 Task: Create a due date automation trigger when advanced on, 2 hours after a card is due add dates starting this month.
Action: Mouse moved to (908, 86)
Screenshot: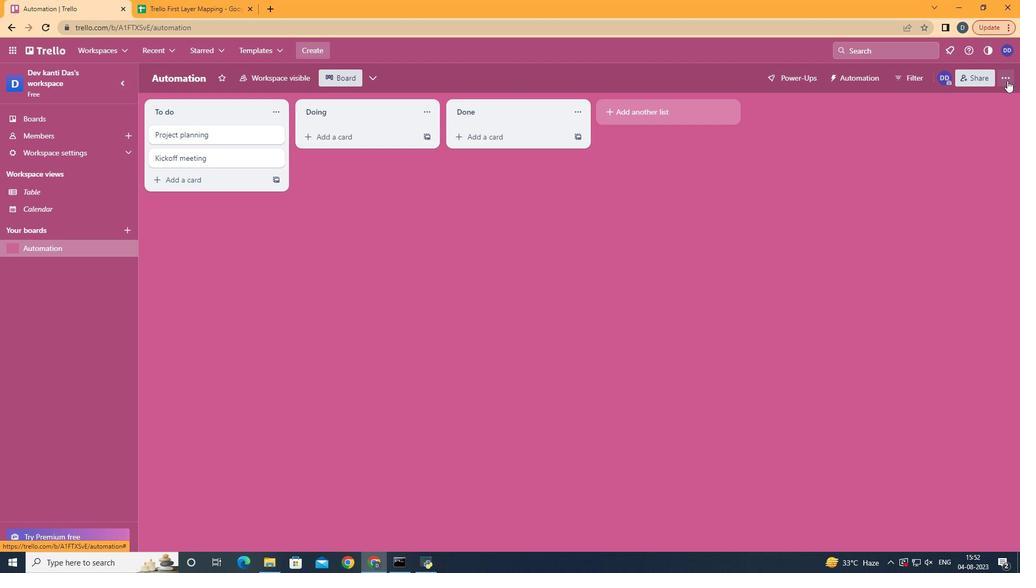 
Action: Mouse pressed left at (908, 86)
Screenshot: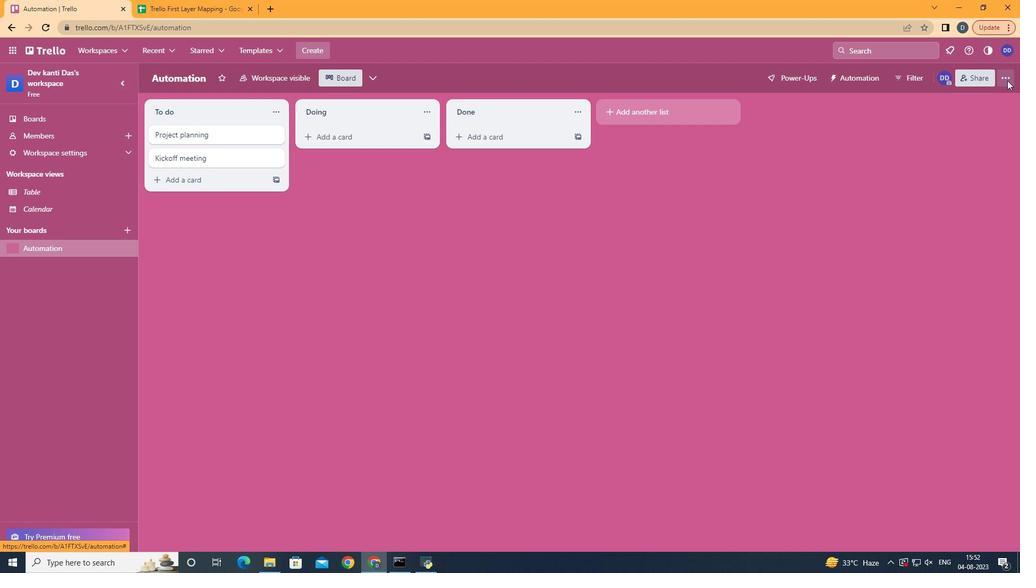 
Action: Mouse moved to (851, 228)
Screenshot: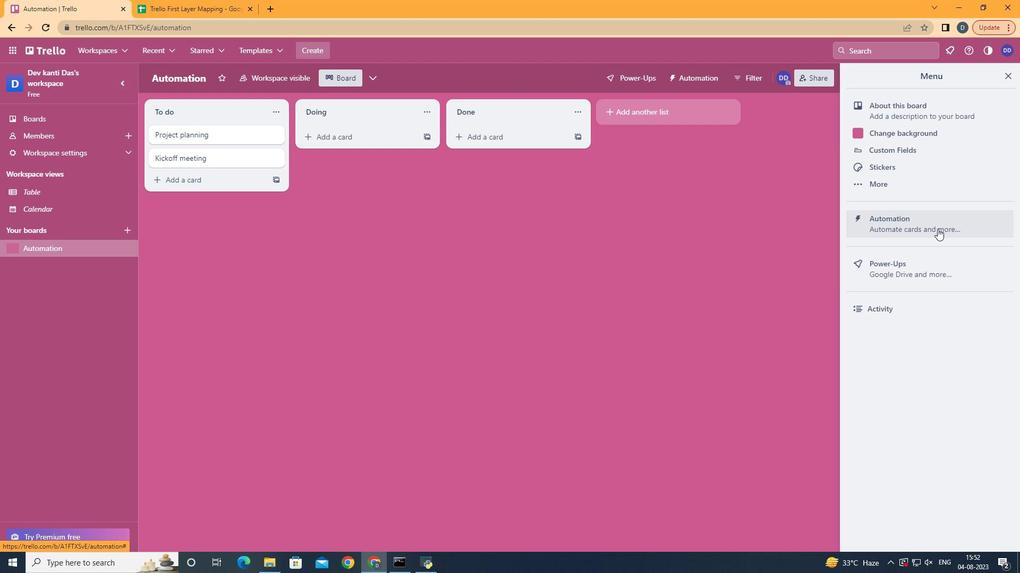 
Action: Mouse pressed left at (851, 228)
Screenshot: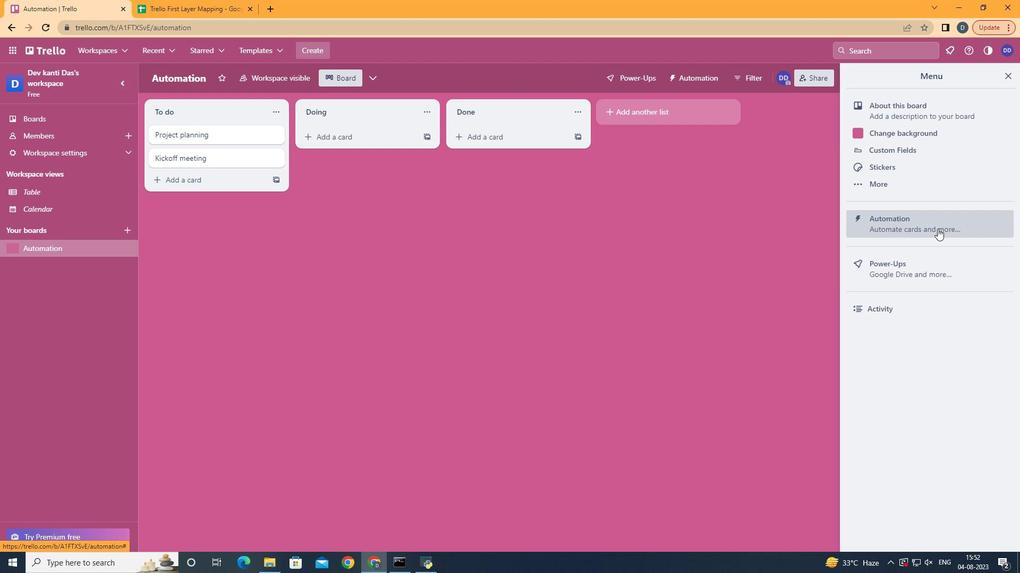 
Action: Mouse moved to (265, 209)
Screenshot: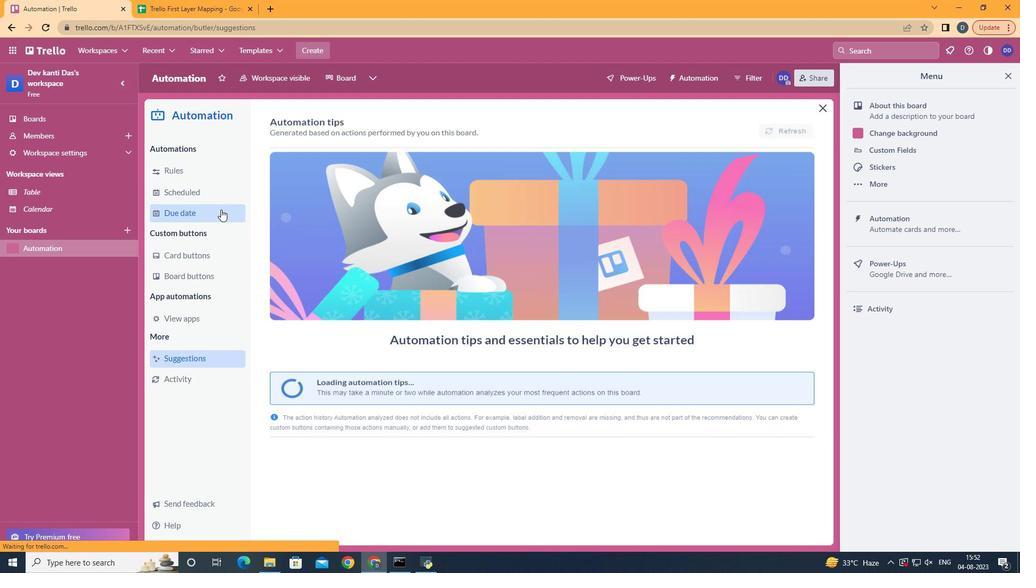 
Action: Mouse pressed left at (265, 209)
Screenshot: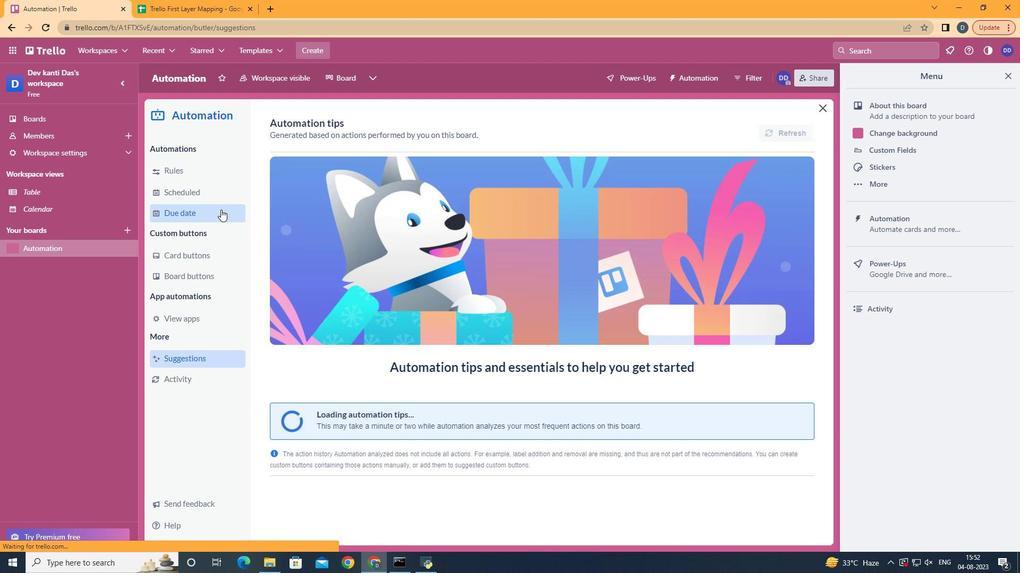 
Action: Mouse moved to (703, 129)
Screenshot: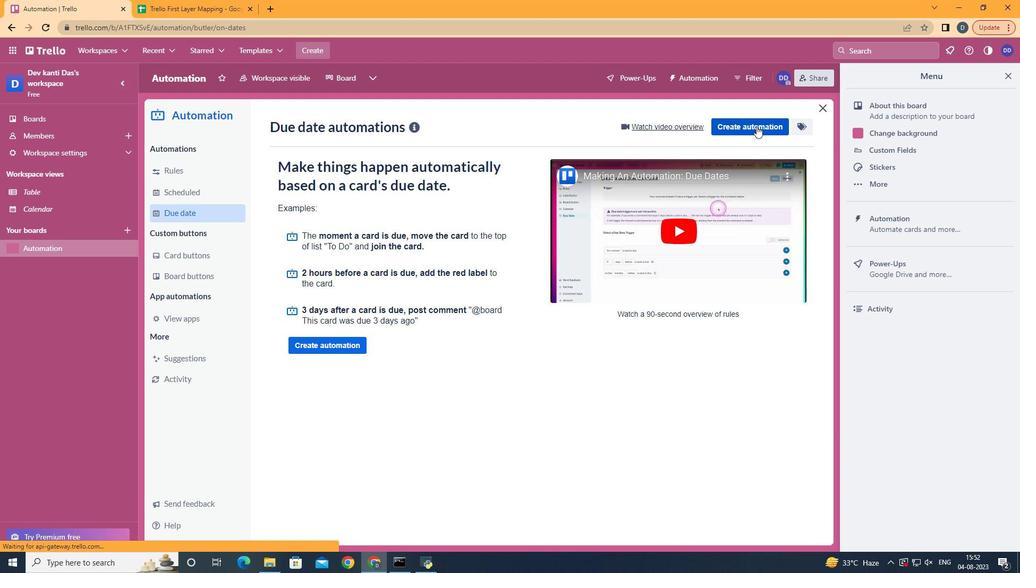
Action: Mouse pressed left at (703, 129)
Screenshot: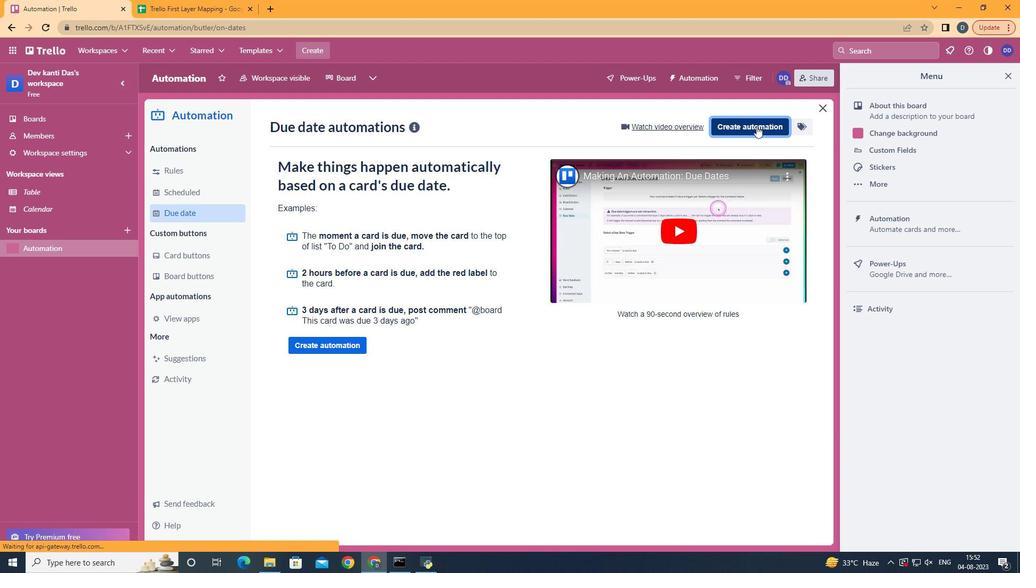 
Action: Mouse moved to (539, 220)
Screenshot: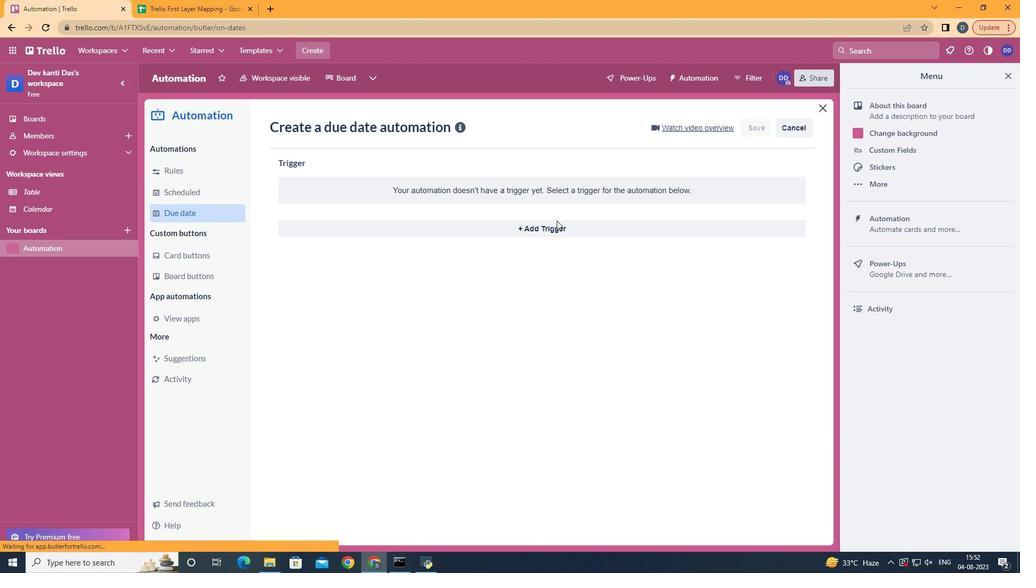 
Action: Mouse pressed left at (539, 220)
Screenshot: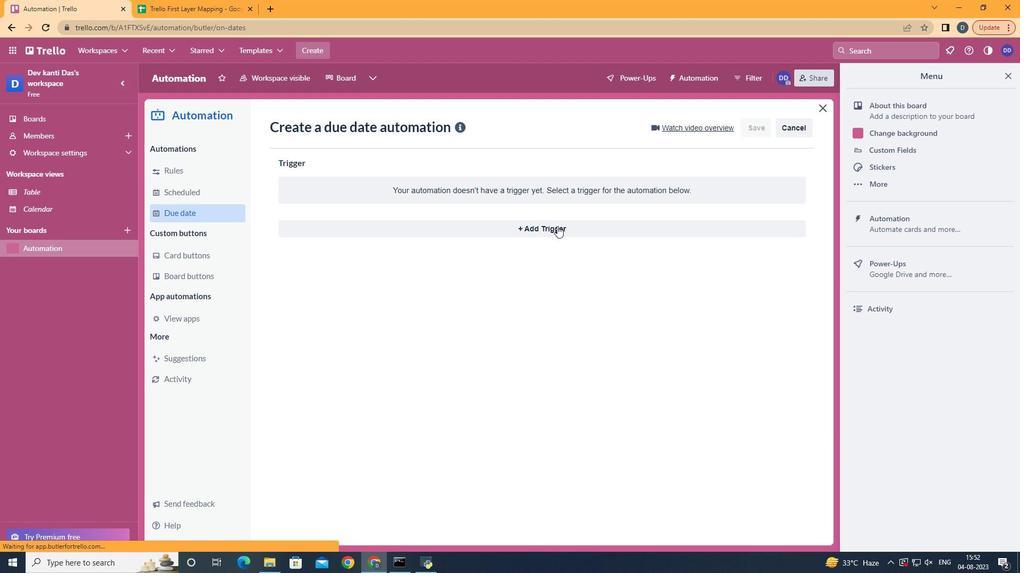 
Action: Mouse moved to (361, 442)
Screenshot: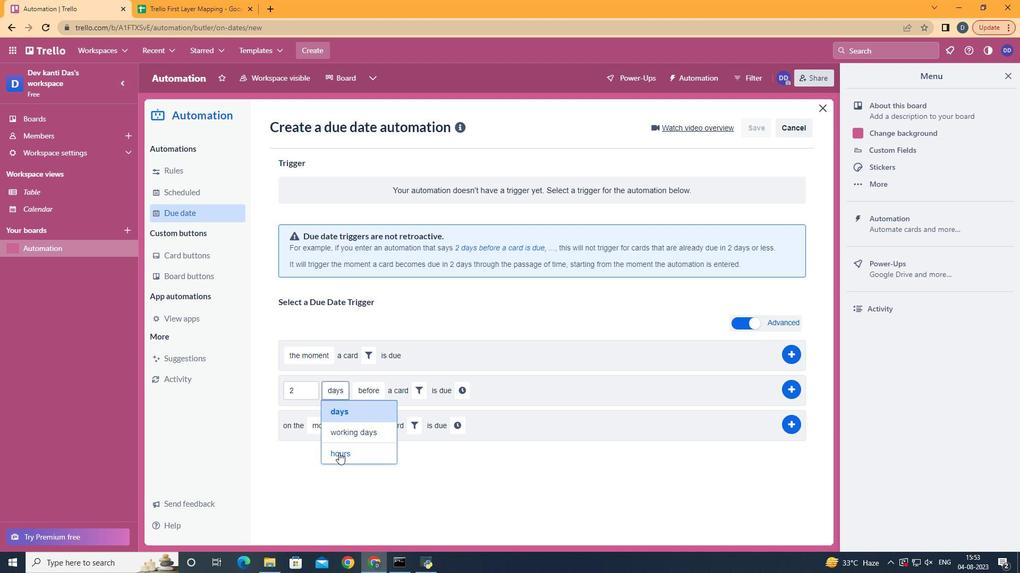 
Action: Mouse pressed left at (361, 442)
Screenshot: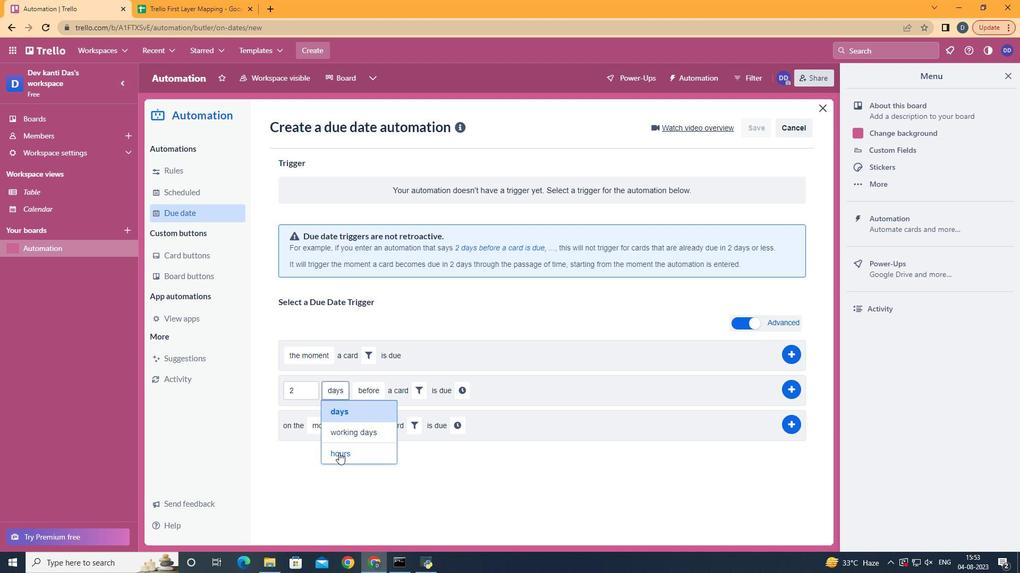 
Action: Mouse moved to (389, 426)
Screenshot: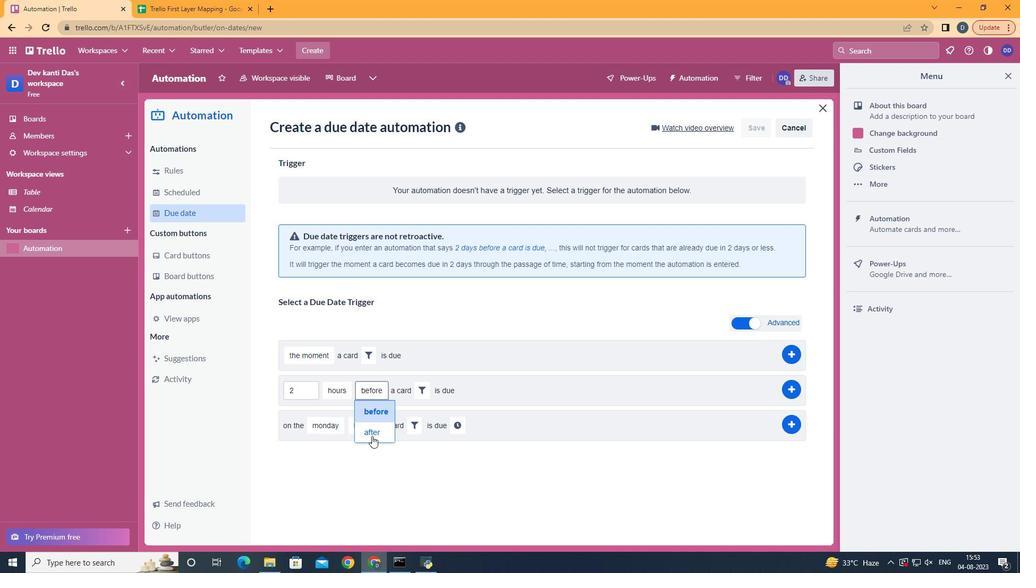 
Action: Mouse pressed left at (389, 426)
Screenshot: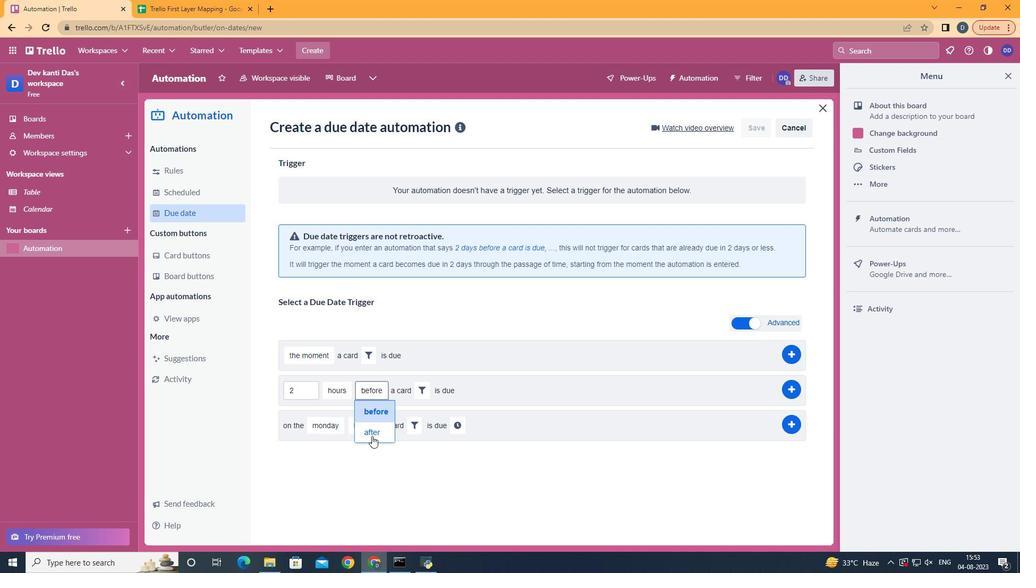 
Action: Mouse moved to (428, 385)
Screenshot: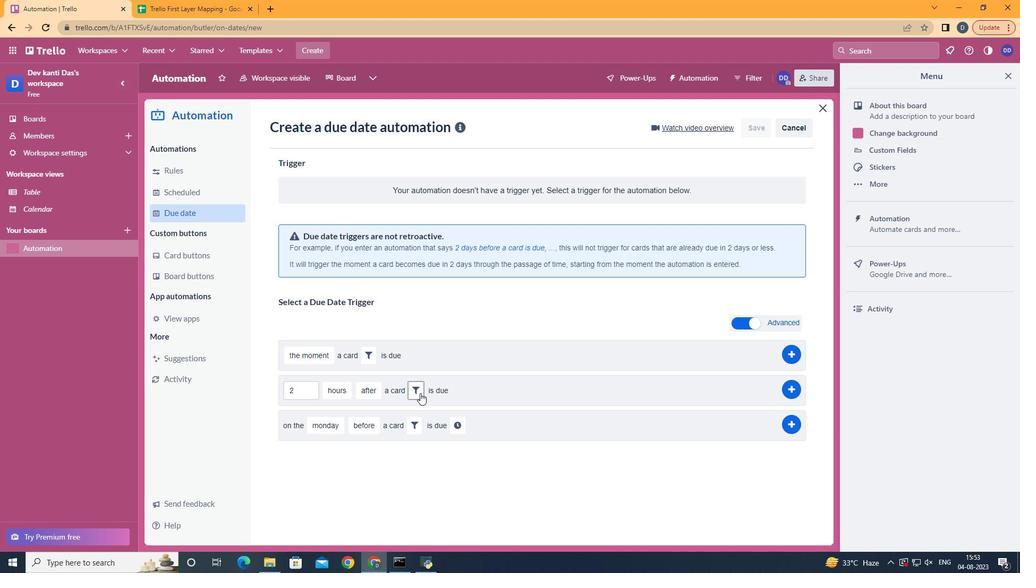 
Action: Mouse pressed left at (428, 385)
Screenshot: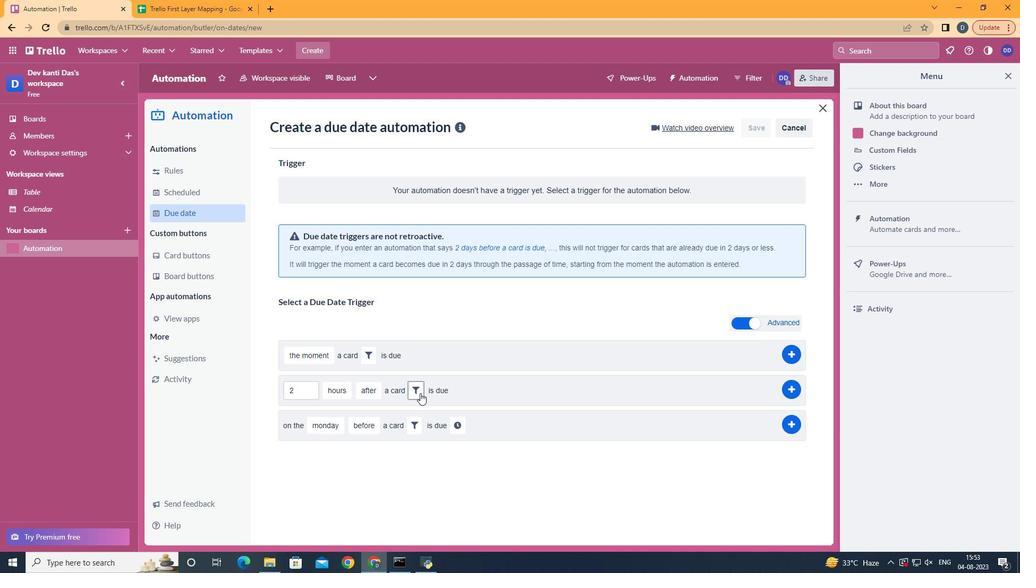 
Action: Mouse moved to (474, 415)
Screenshot: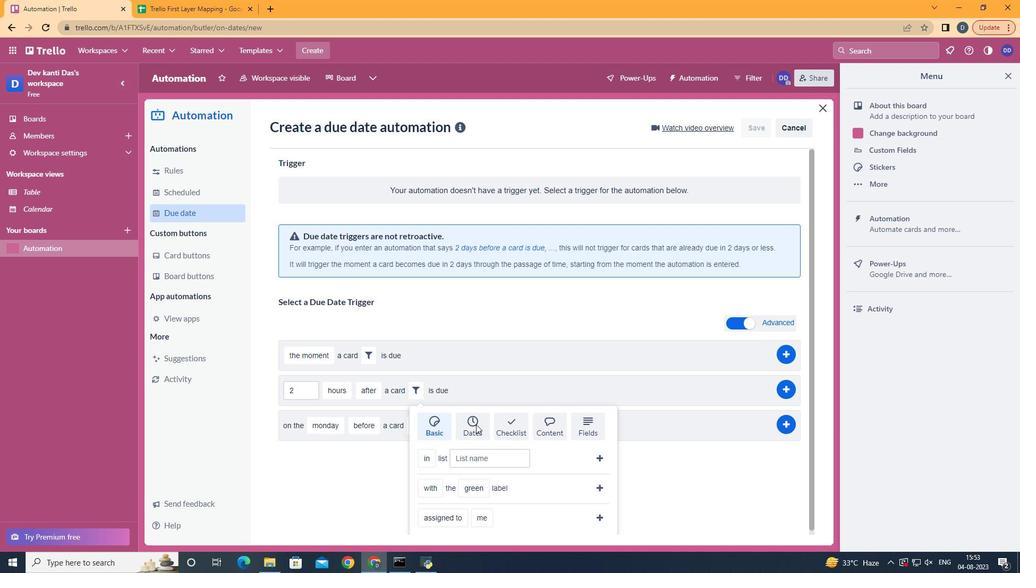 
Action: Mouse pressed left at (474, 415)
Screenshot: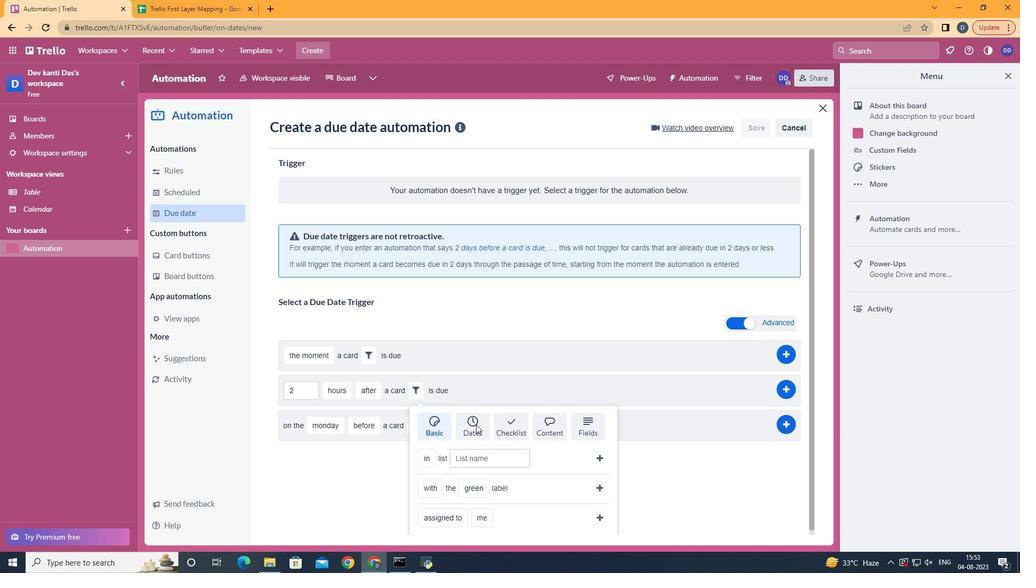 
Action: Mouse scrolled (474, 414) with delta (0, 0)
Screenshot: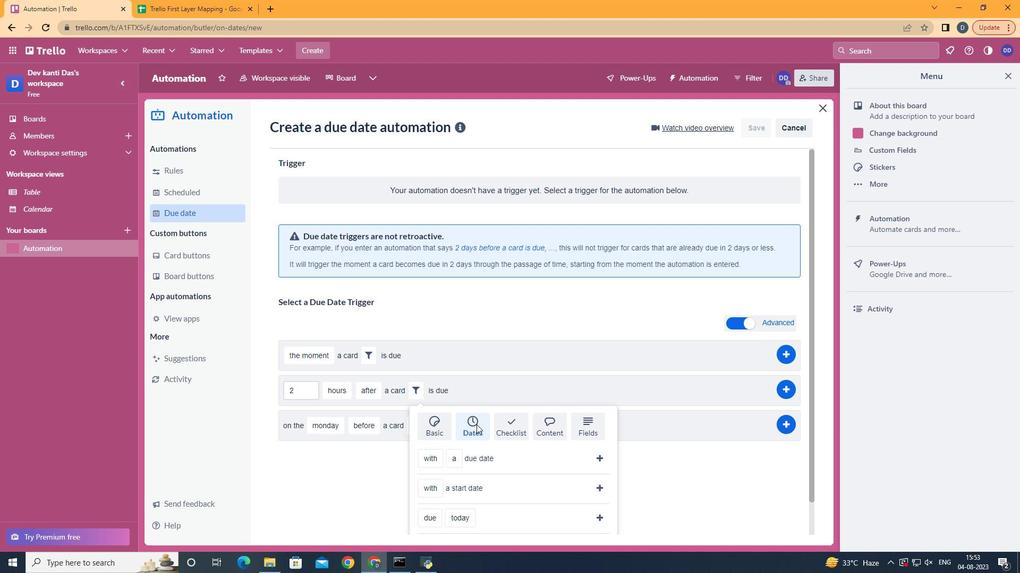 
Action: Mouse scrolled (474, 414) with delta (0, 0)
Screenshot: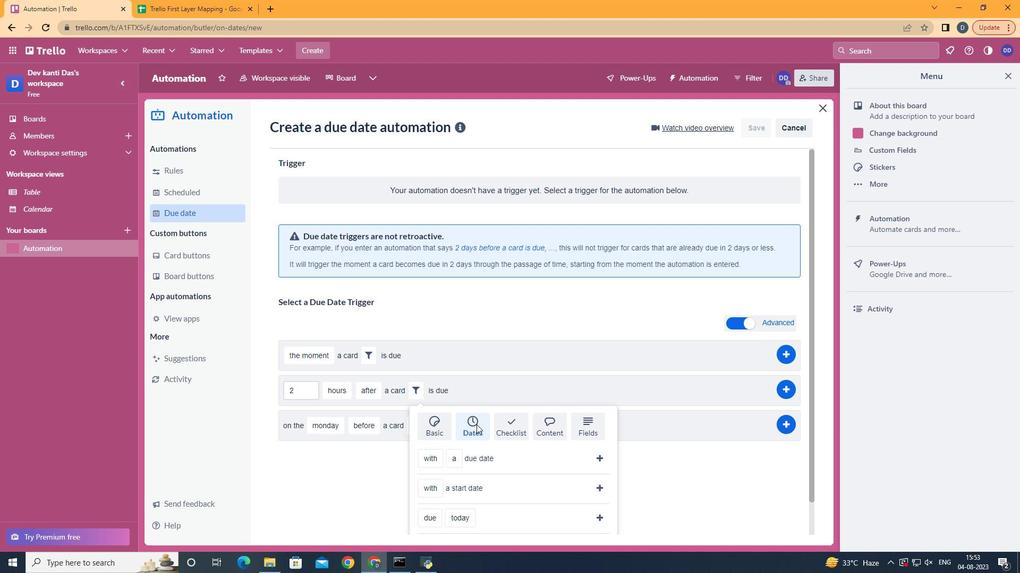 
Action: Mouse scrolled (474, 414) with delta (0, 0)
Screenshot: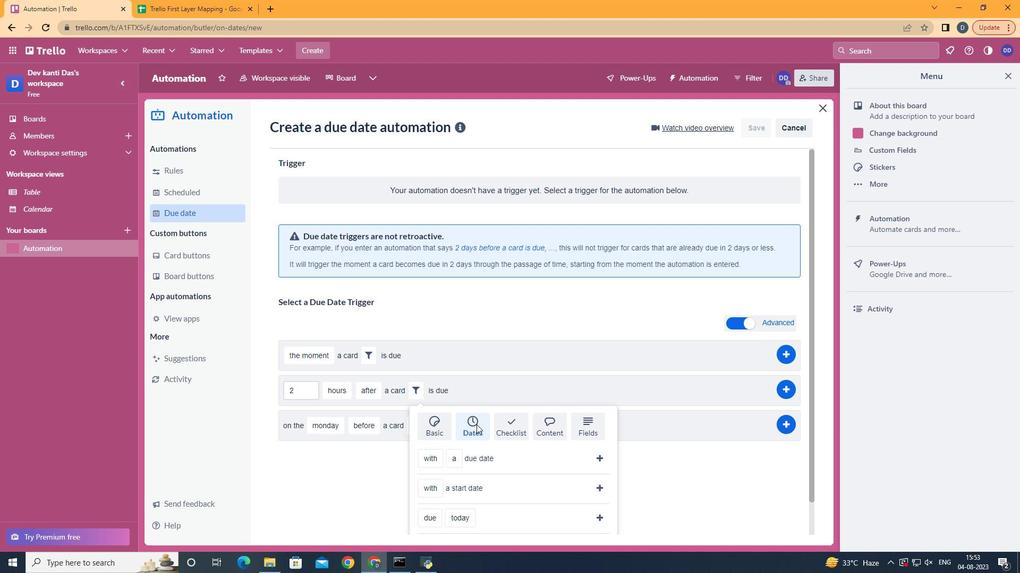 
Action: Mouse moved to (474, 415)
Screenshot: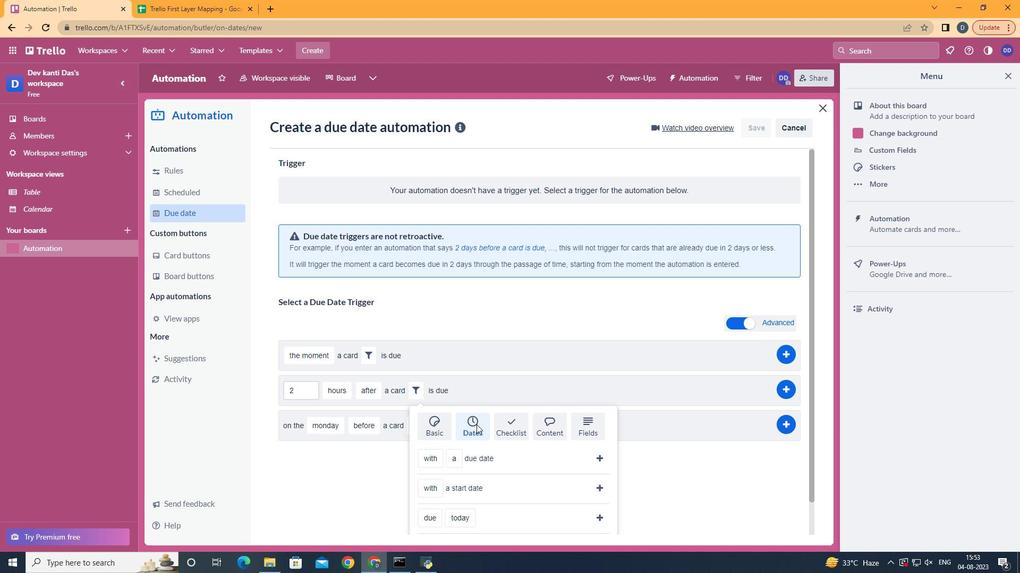 
Action: Mouse scrolled (474, 414) with delta (0, 0)
Screenshot: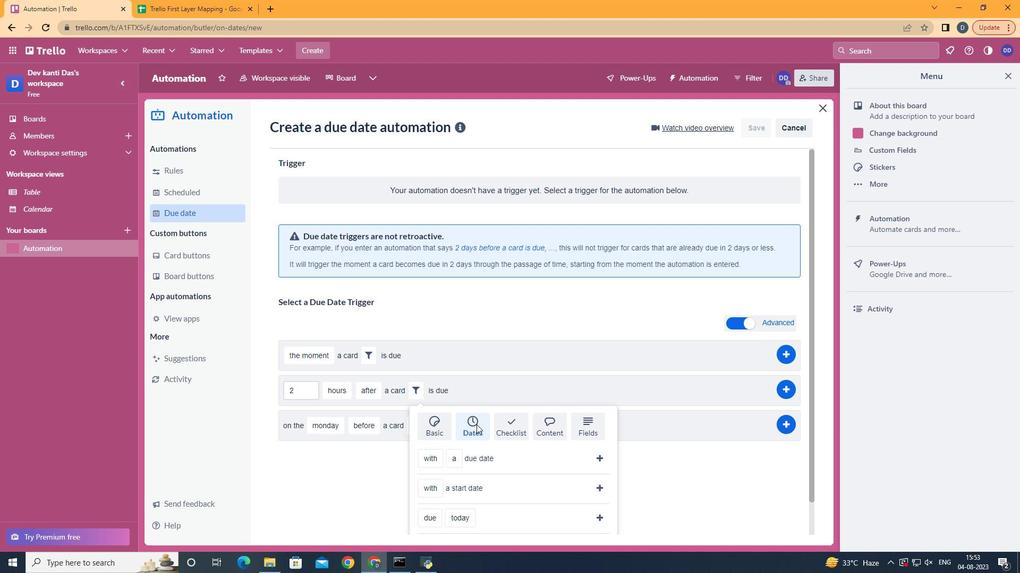 
Action: Mouse moved to (446, 427)
Screenshot: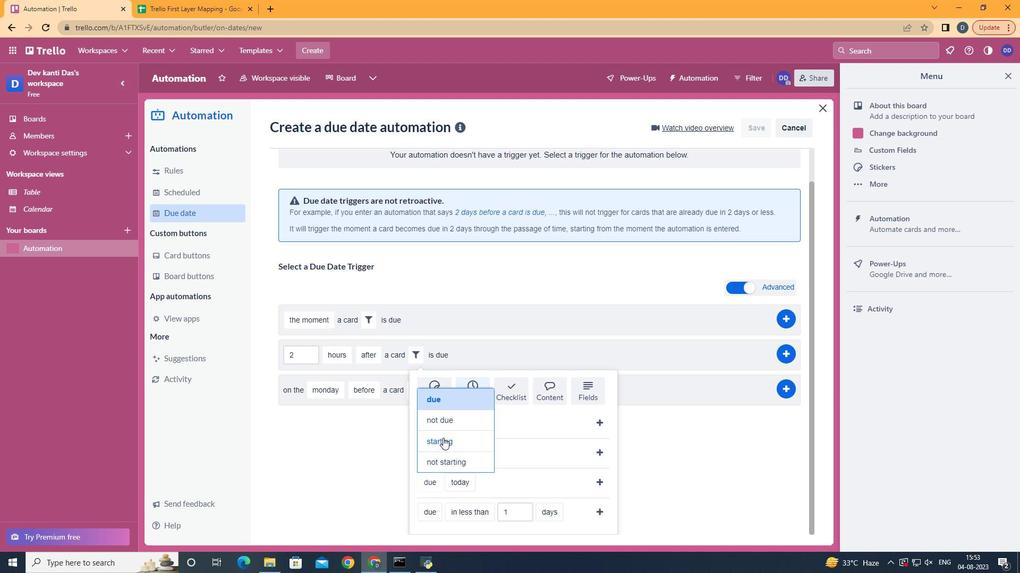 
Action: Mouse pressed left at (446, 427)
Screenshot: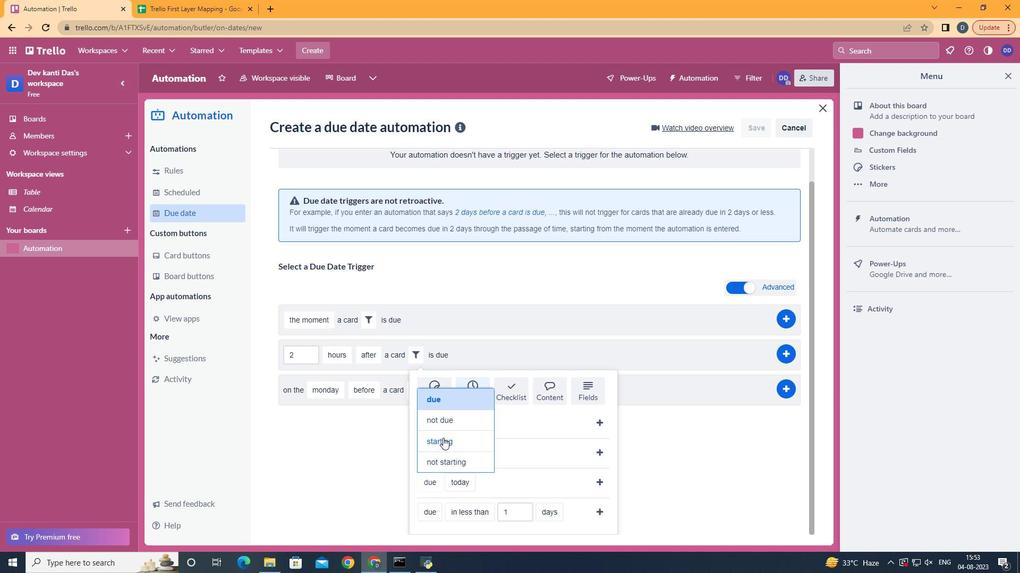 
Action: Mouse moved to (483, 429)
Screenshot: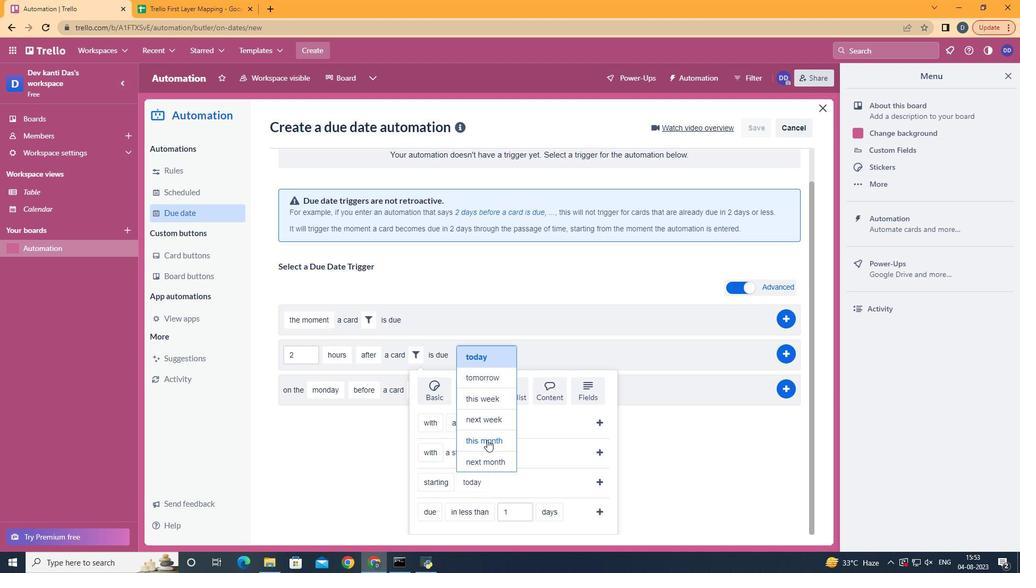 
Action: Mouse pressed left at (483, 429)
Screenshot: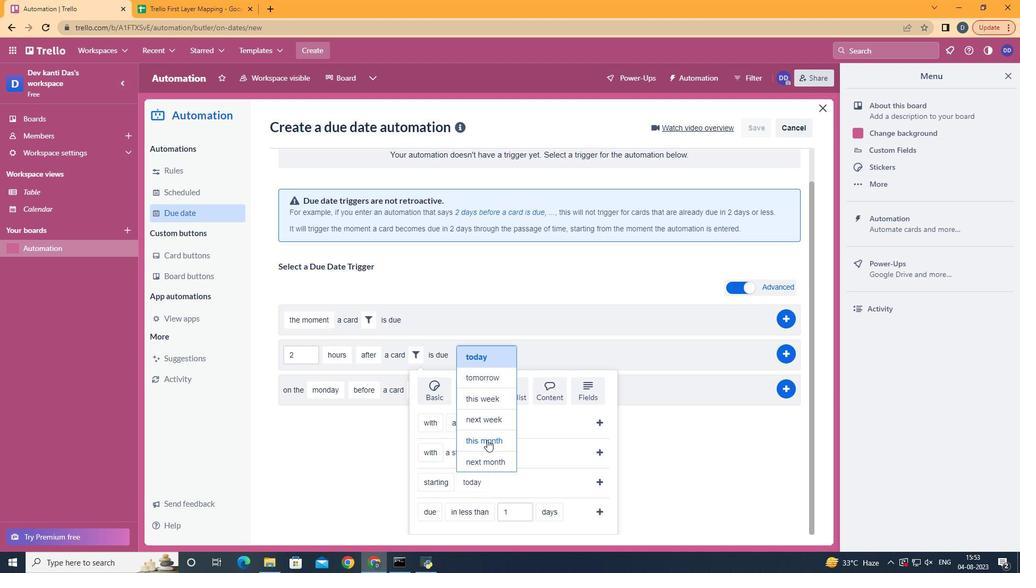 
Action: Mouse moved to (575, 474)
Screenshot: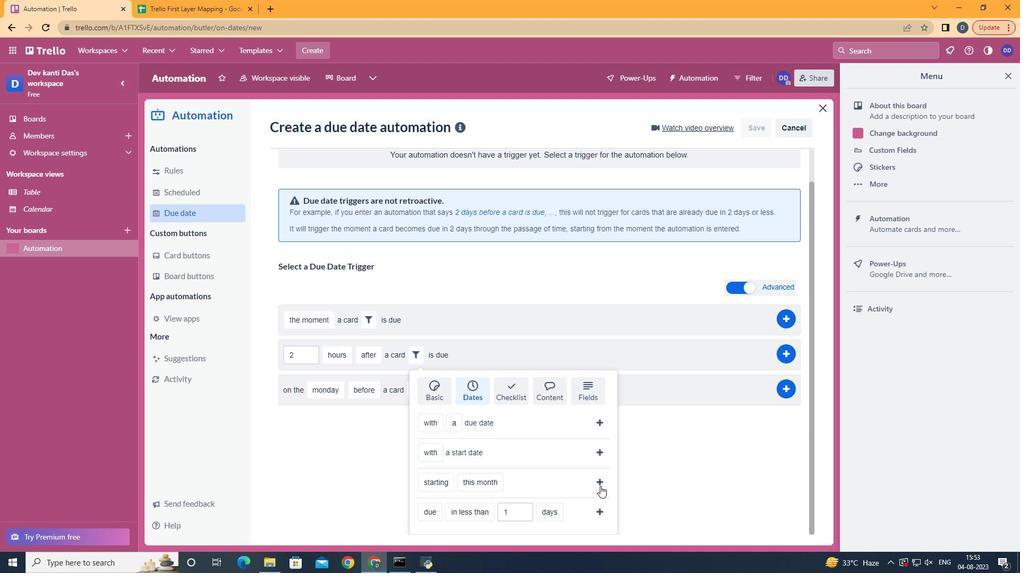 
Action: Mouse pressed left at (575, 474)
Screenshot: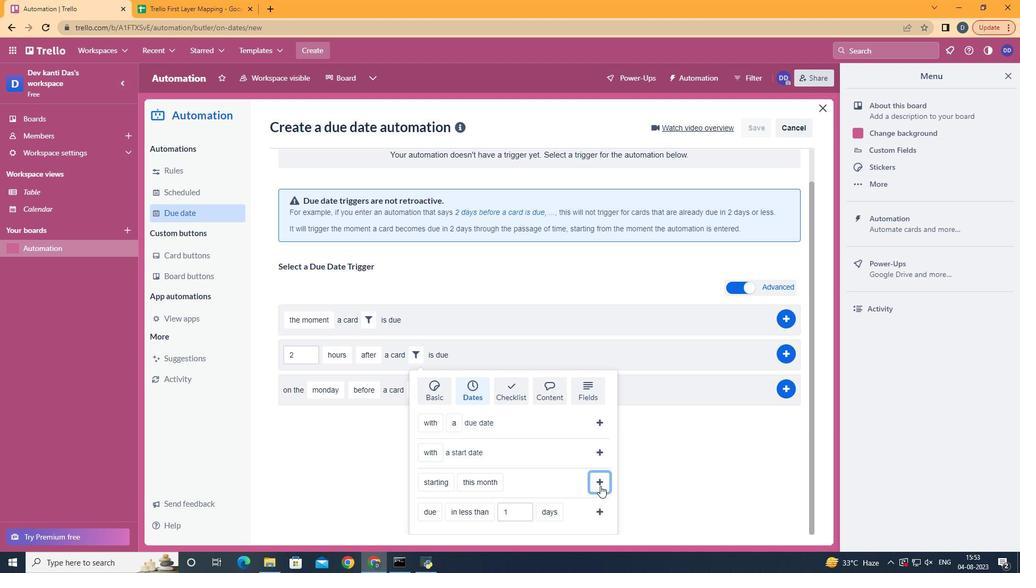 
Action: Mouse moved to (729, 385)
Screenshot: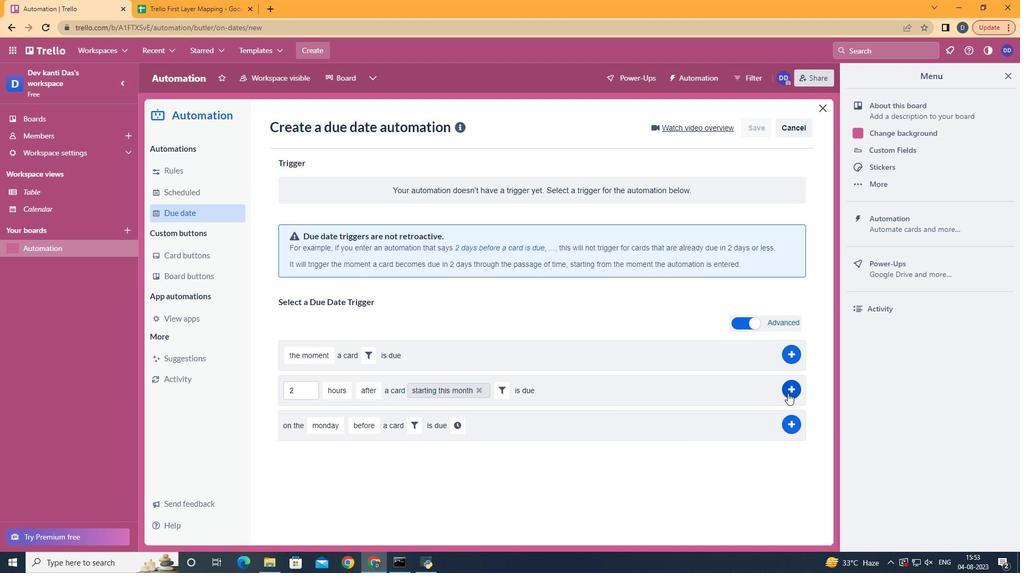 
Action: Mouse pressed left at (729, 385)
Screenshot: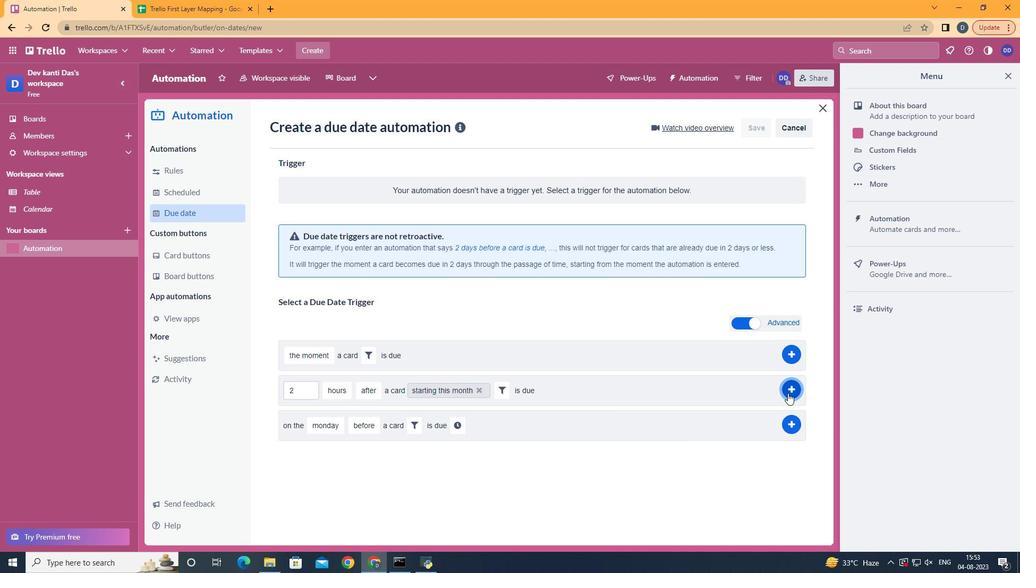 
Action: Mouse moved to (427, 181)
Screenshot: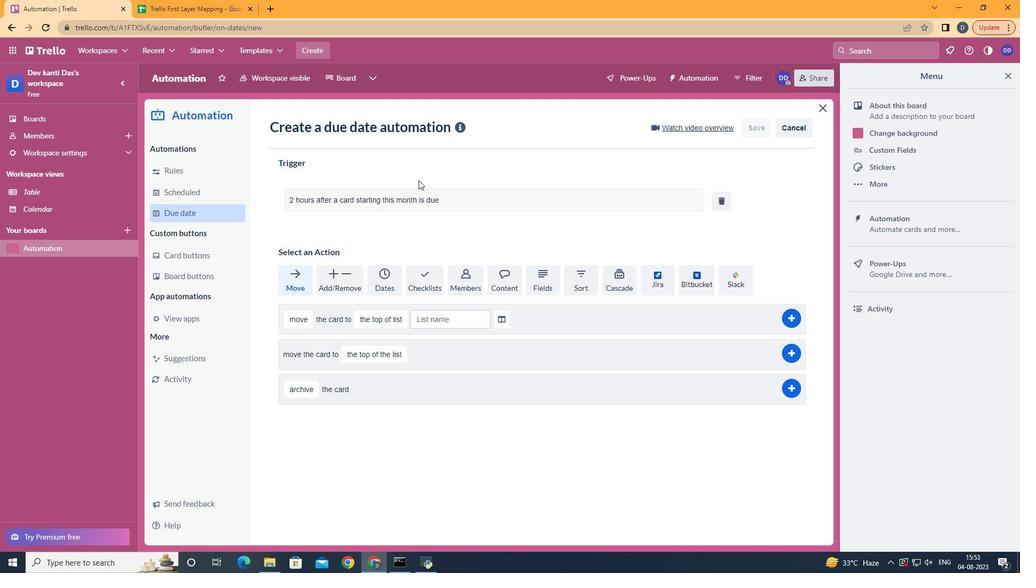 
